 Task: Add the action, sort the to do list then by name in list in descending order.
Action: Mouse moved to (601, 172)
Screenshot: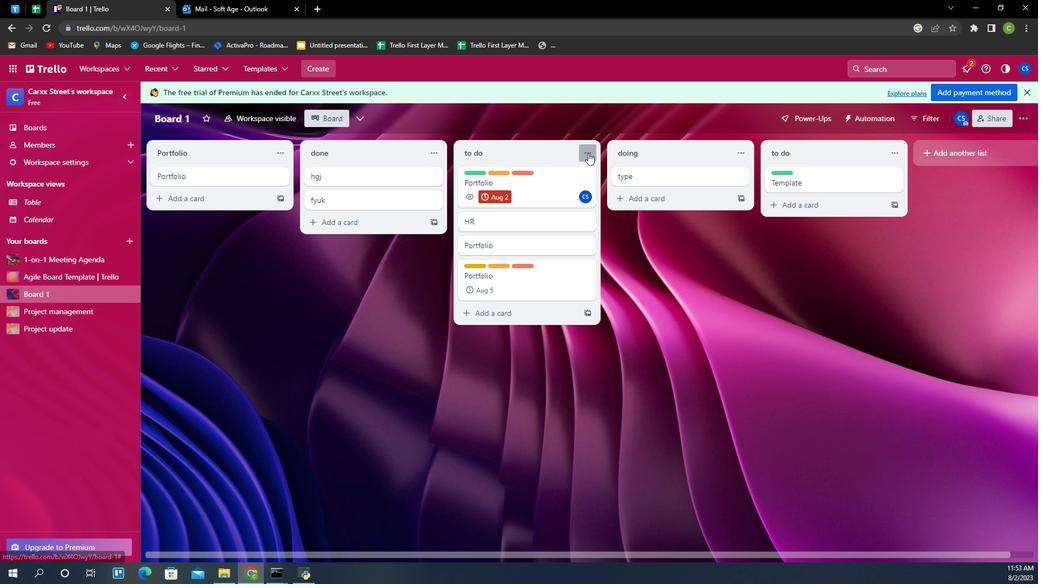 
Action: Mouse pressed left at (601, 172)
Screenshot: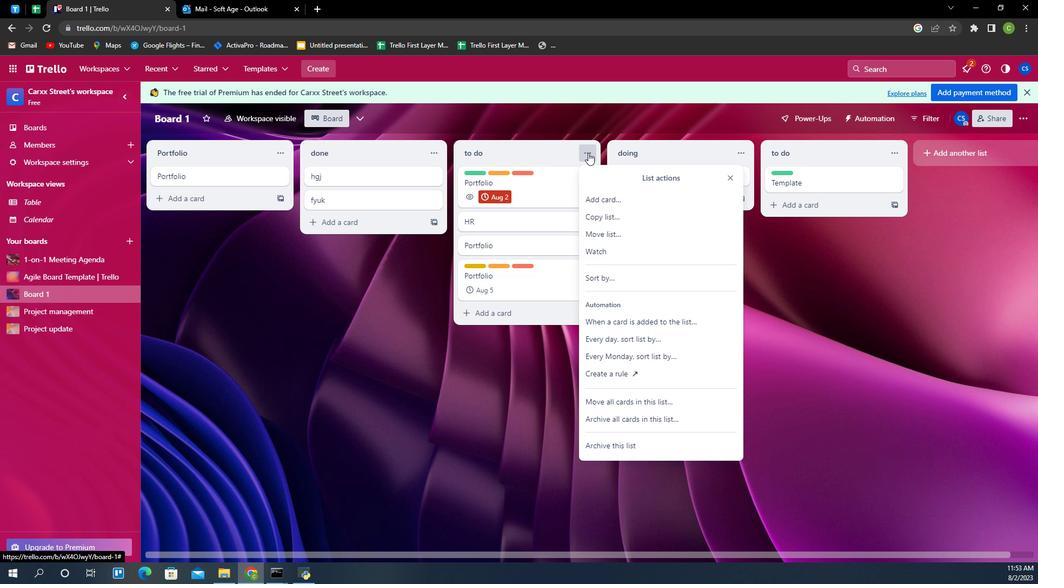 
Action: Mouse moved to (637, 348)
Screenshot: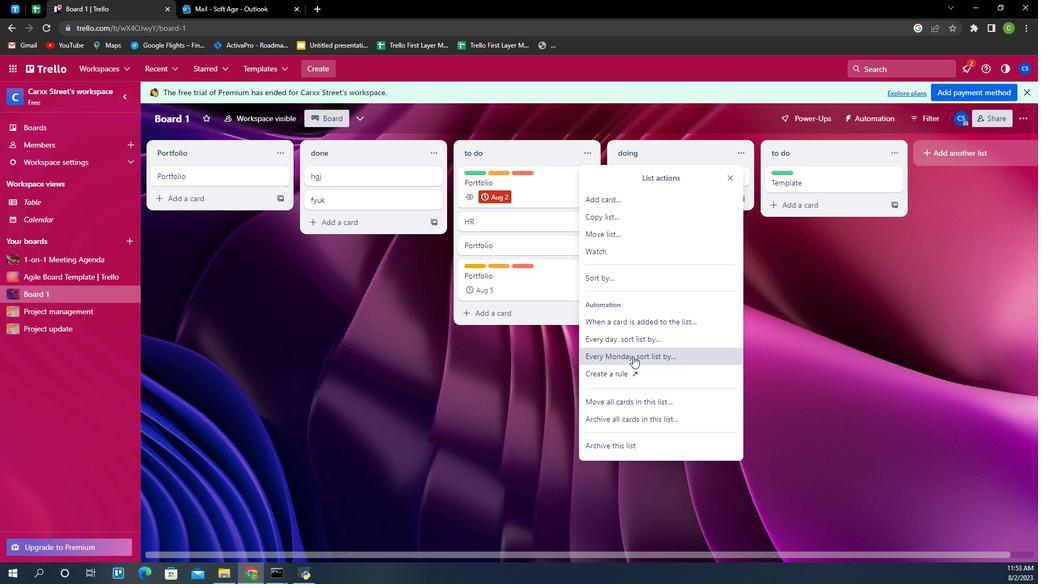 
Action: Mouse pressed left at (637, 348)
Screenshot: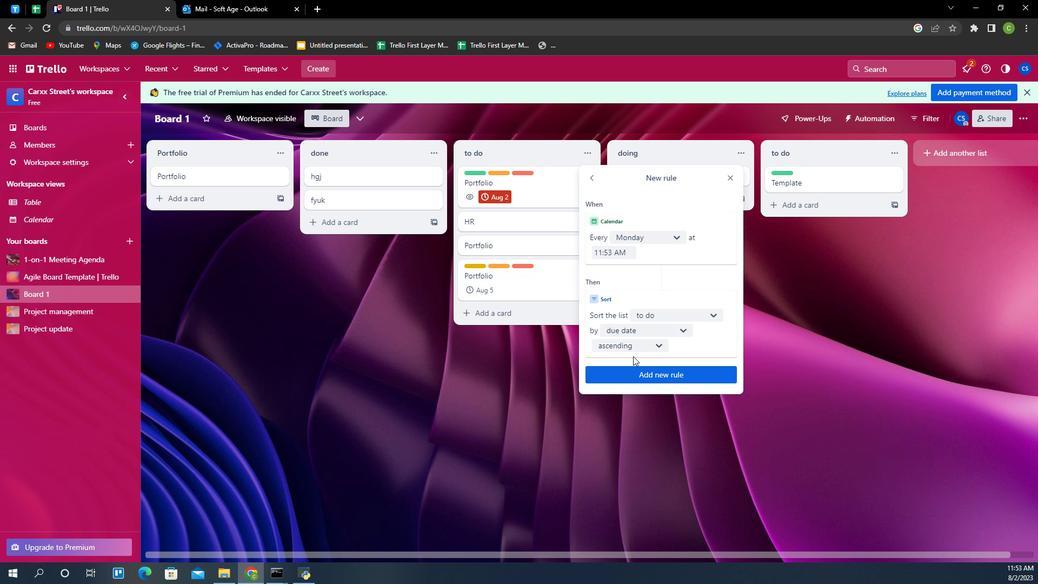 
Action: Mouse moved to (664, 326)
Screenshot: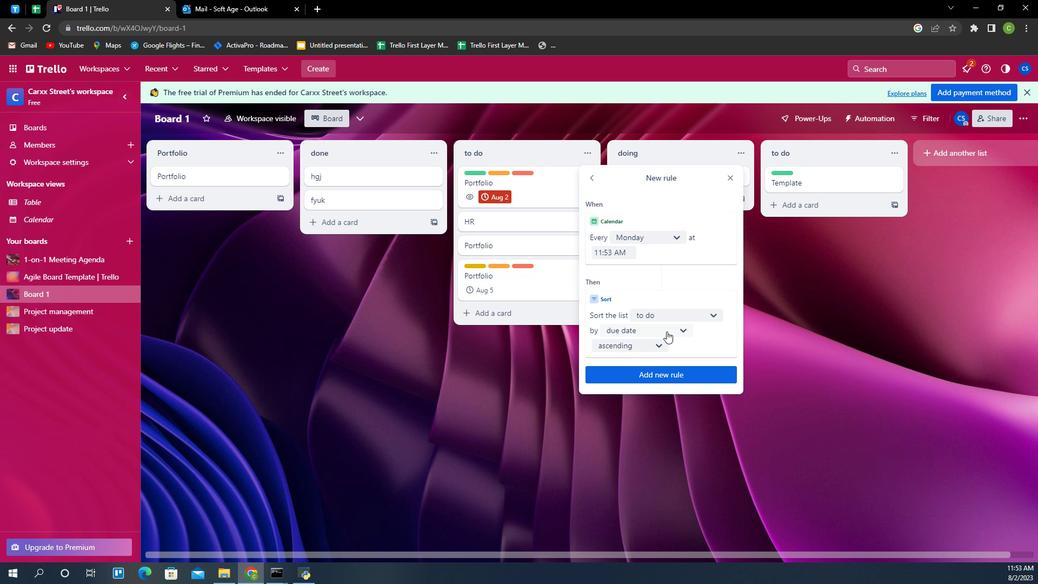 
Action: Mouse pressed left at (664, 326)
Screenshot: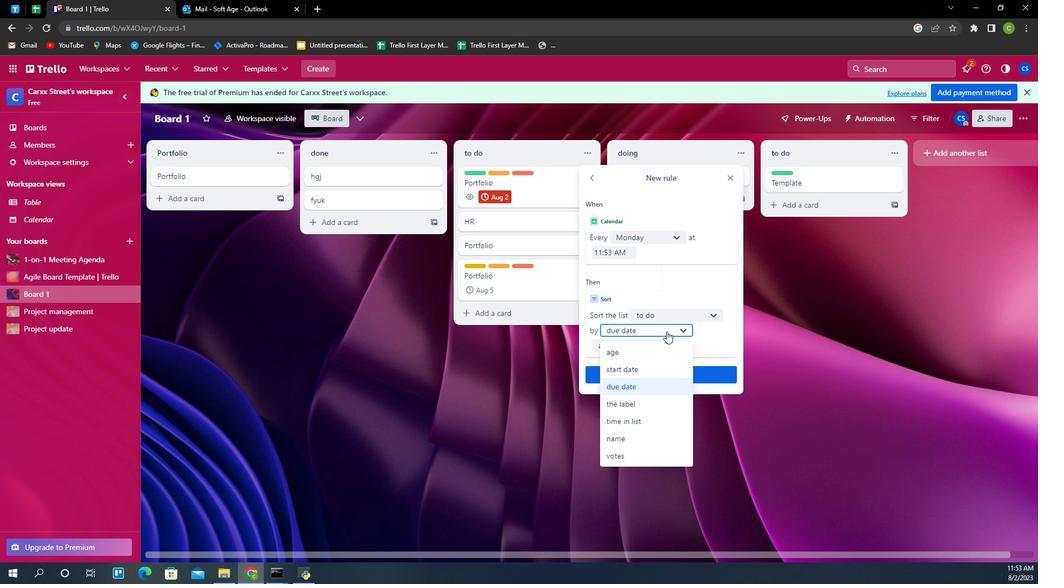 
Action: Mouse moved to (661, 417)
Screenshot: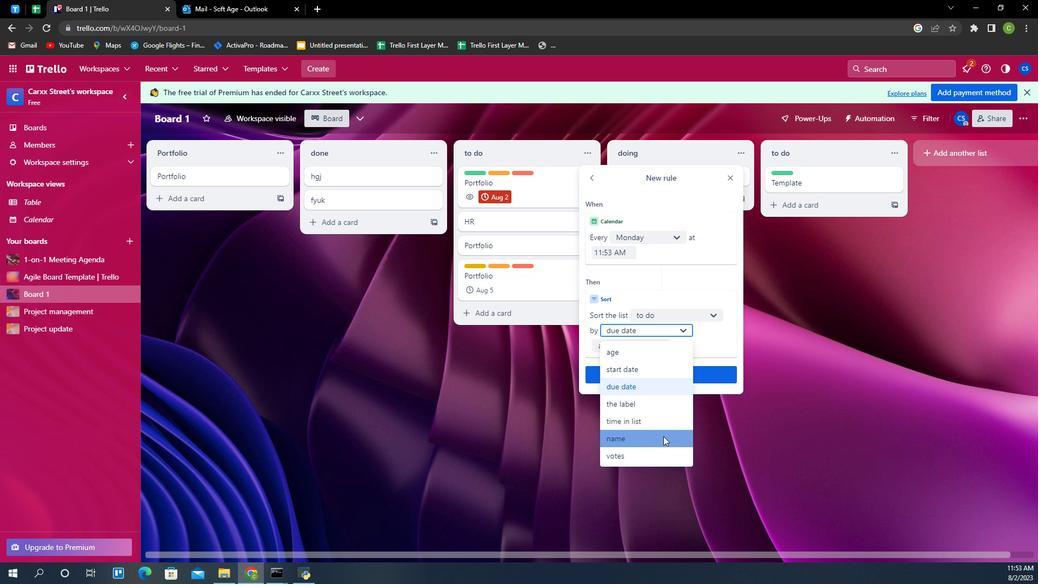 
Action: Mouse pressed left at (661, 417)
Screenshot: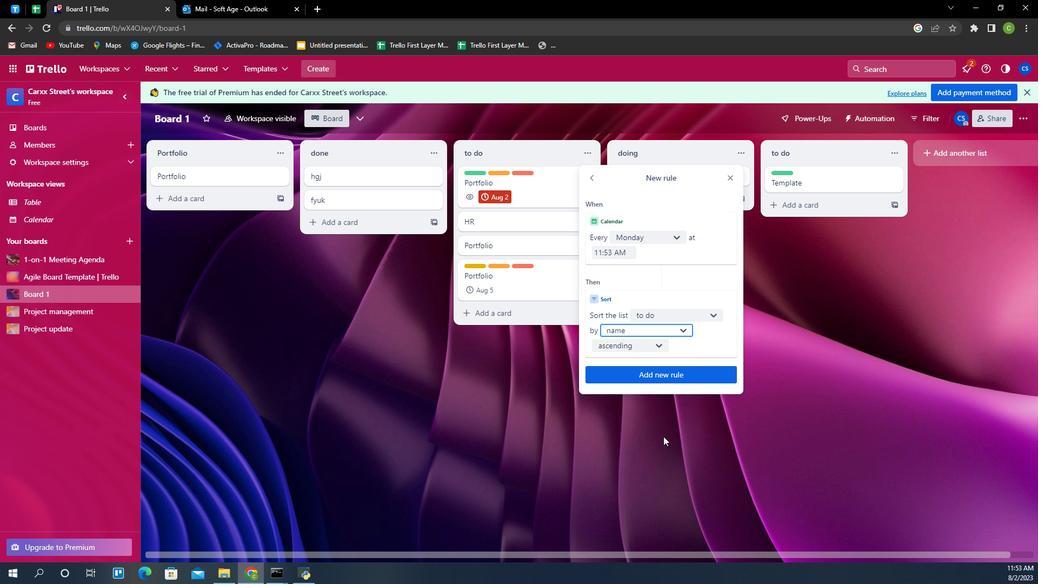 
Action: Mouse moved to (648, 341)
Screenshot: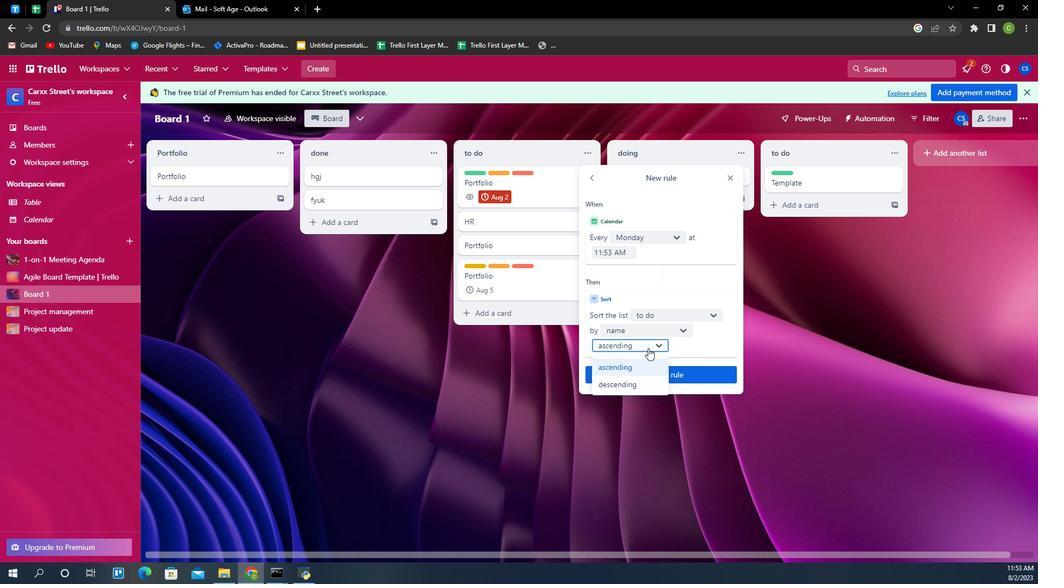 
Action: Mouse pressed left at (648, 341)
Screenshot: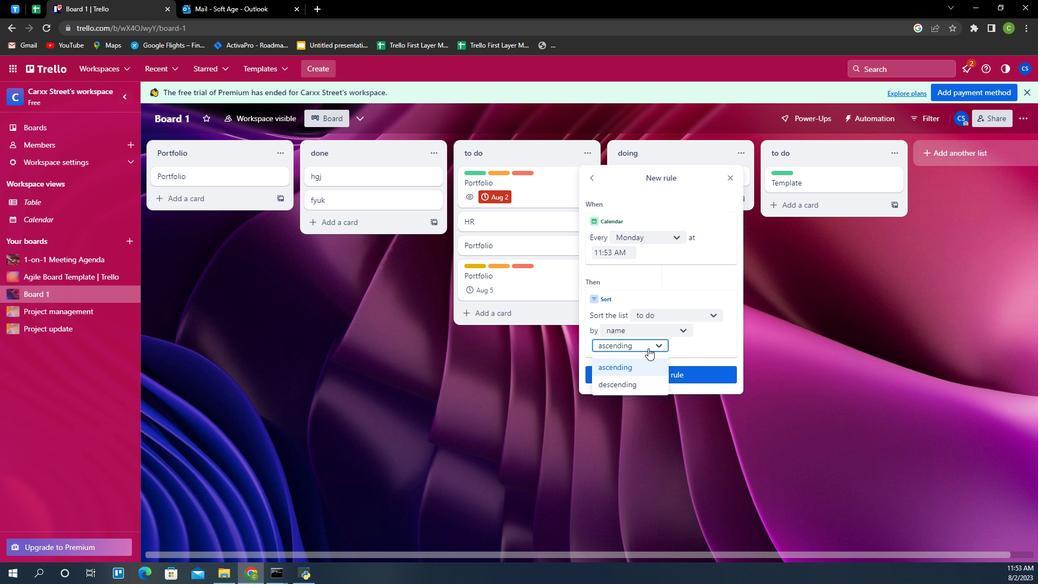 
Action: Mouse moved to (642, 375)
Screenshot: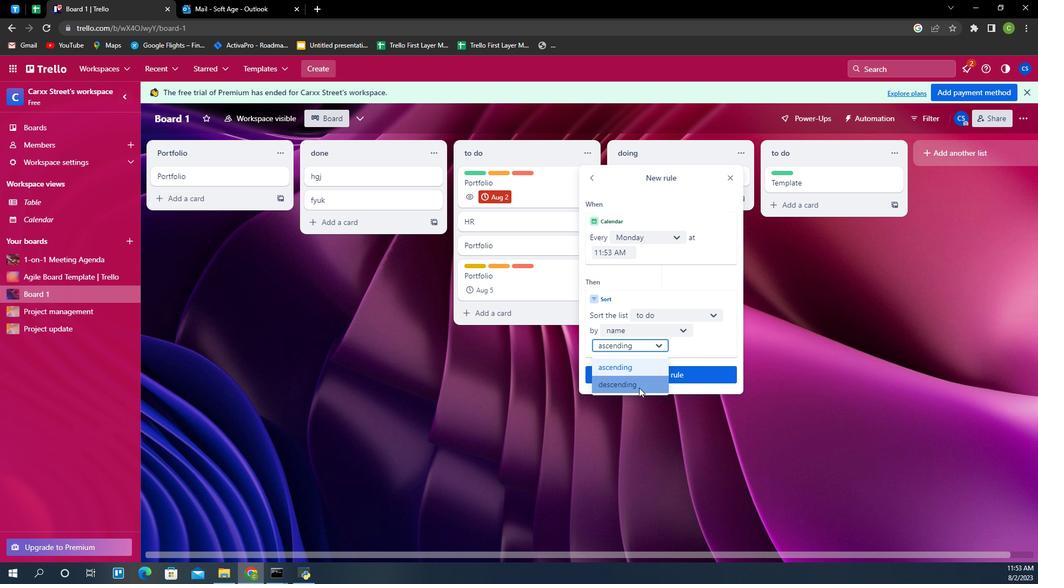 
Action: Mouse pressed left at (642, 375)
Screenshot: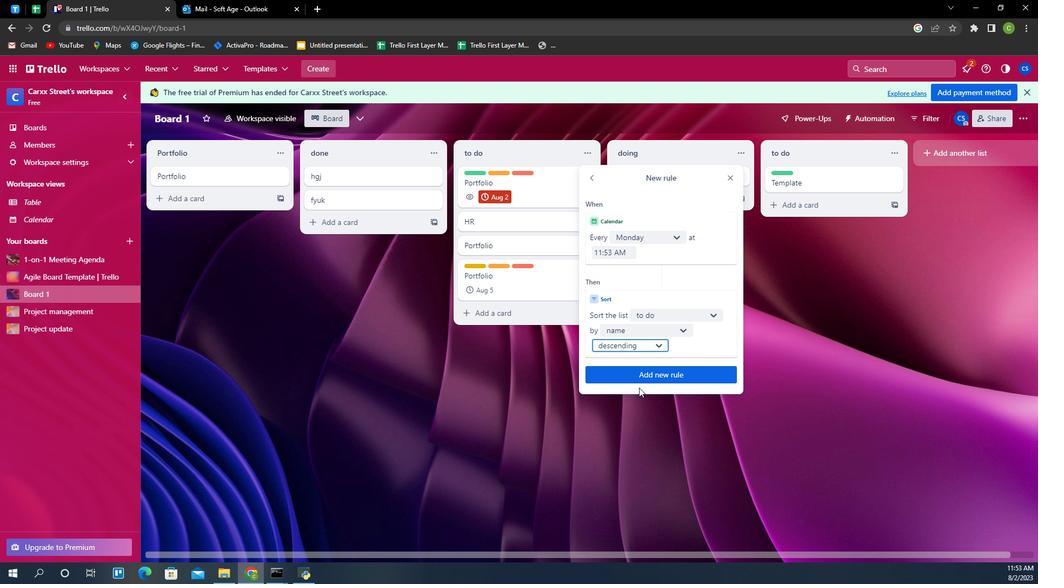 
Action: Mouse moved to (650, 363)
Screenshot: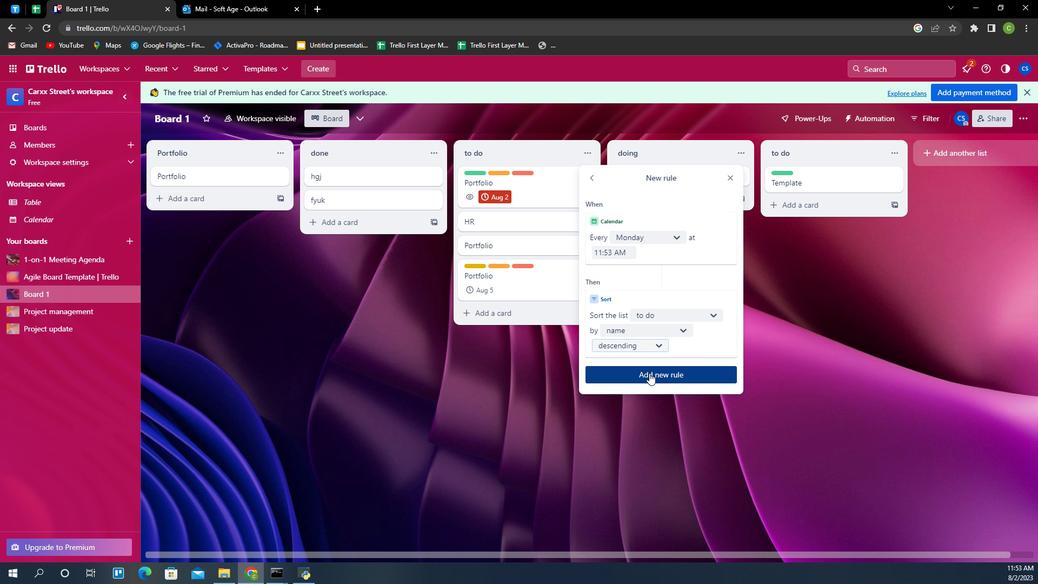 
Action: Mouse pressed left at (650, 363)
Screenshot: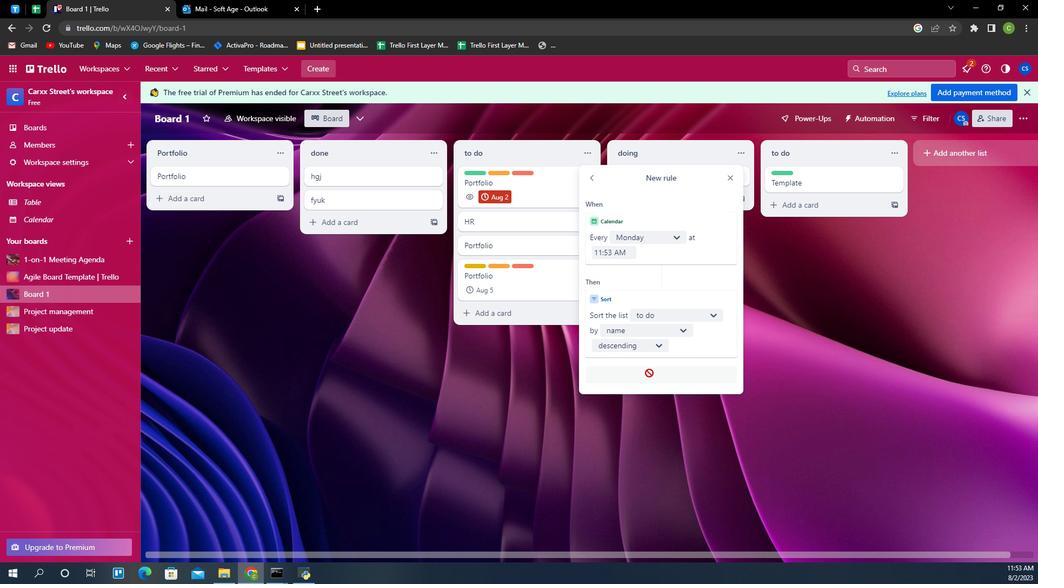 
